 Task: Highlight text with green color.
Action: Mouse moved to (510, 310)
Screenshot: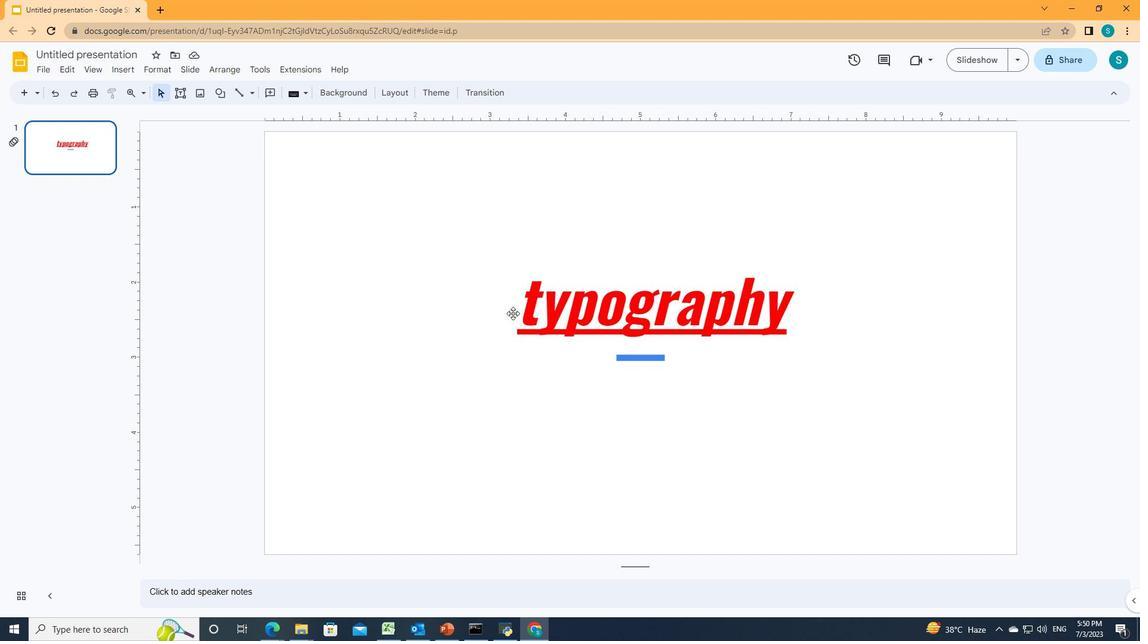 
Action: Mouse pressed left at (510, 310)
Screenshot: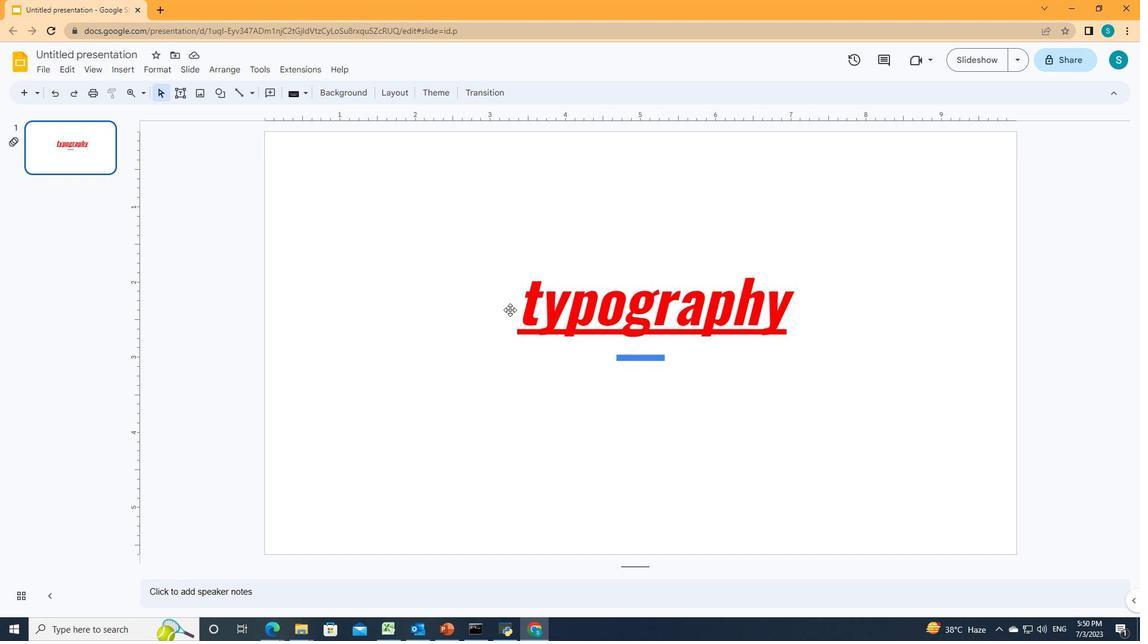 
Action: Mouse pressed left at (510, 310)
Screenshot: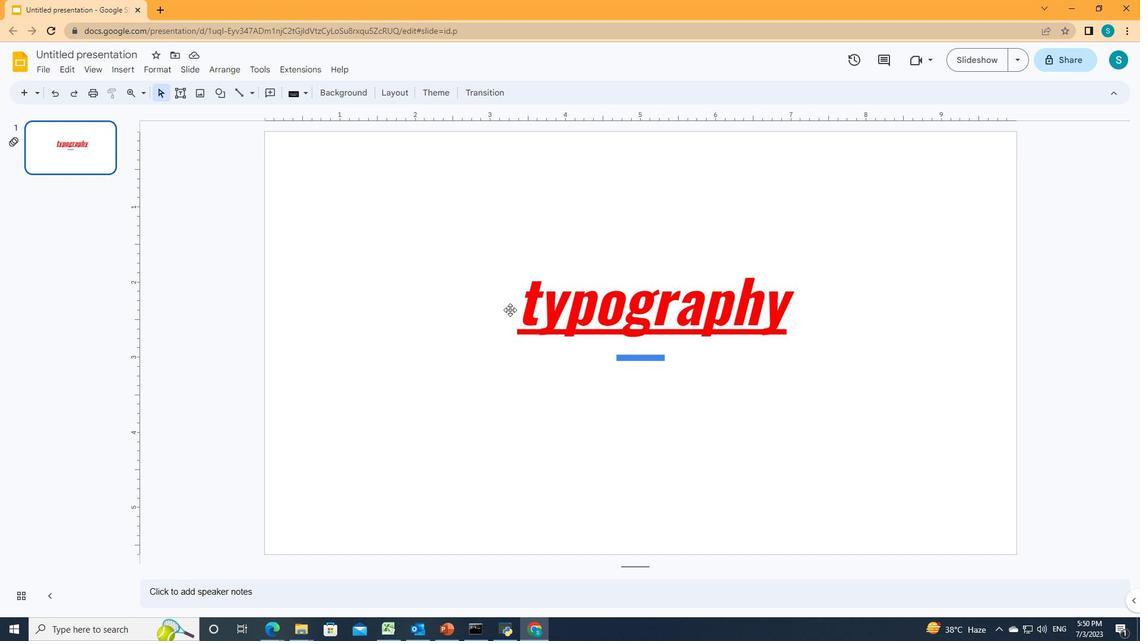 
Action: Mouse pressed left at (510, 310)
Screenshot: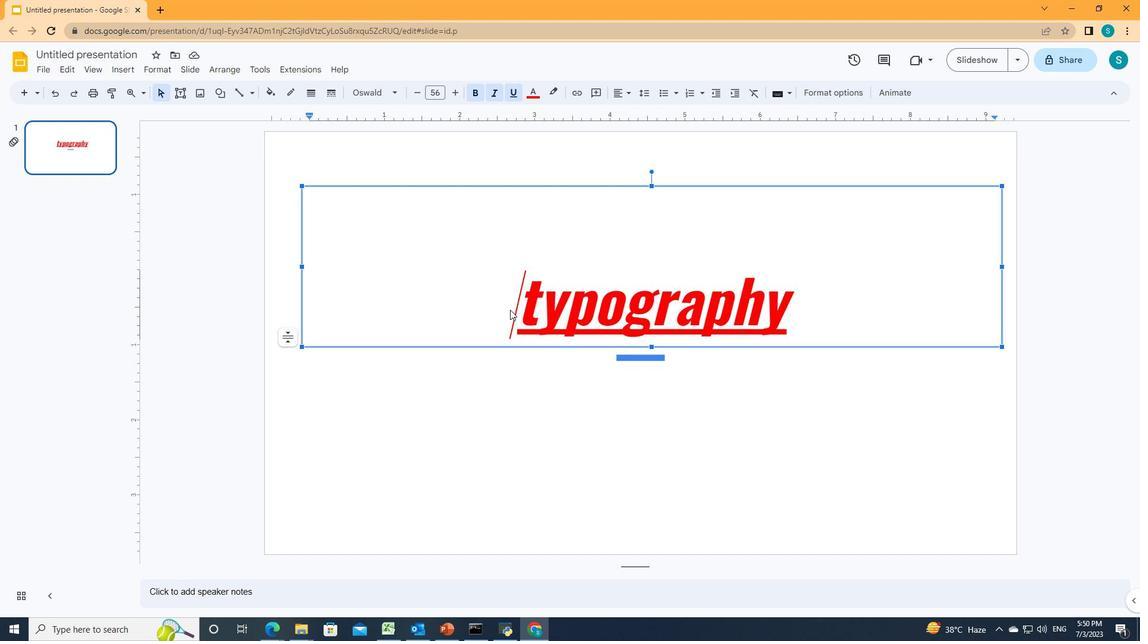 
Action: Mouse moved to (555, 91)
Screenshot: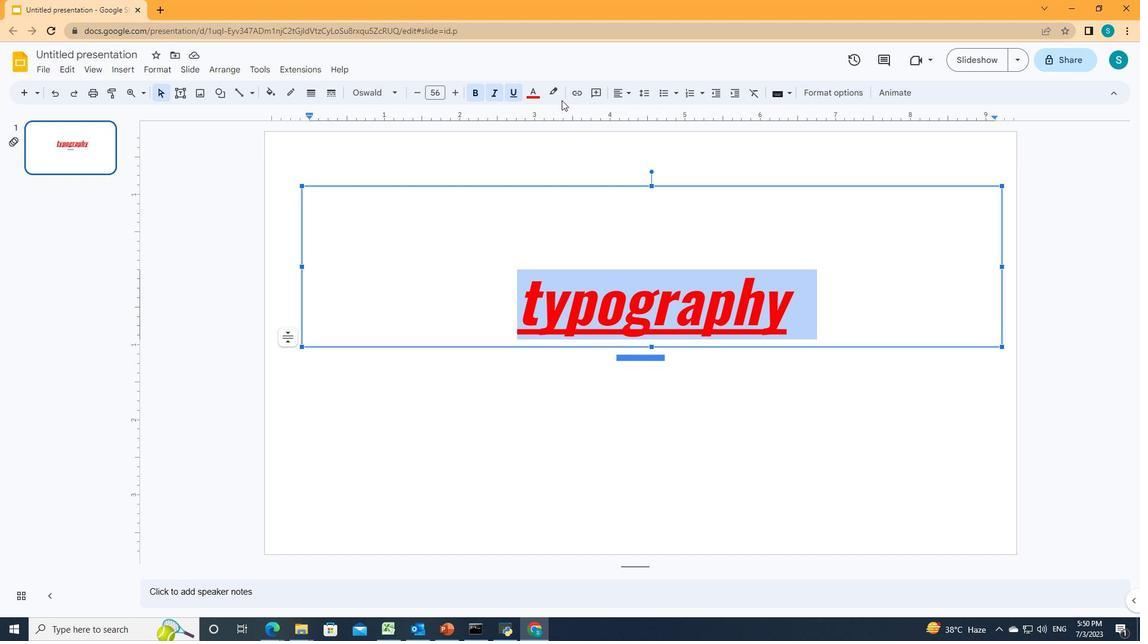 
Action: Mouse pressed left at (555, 91)
Screenshot: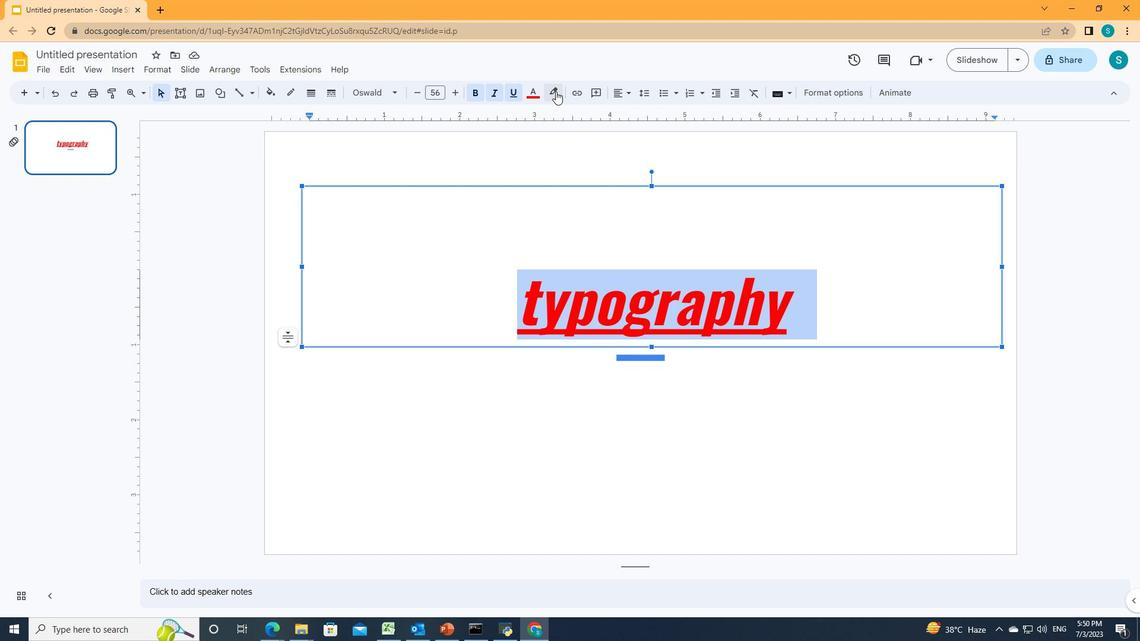 
Action: Mouse moved to (611, 206)
Screenshot: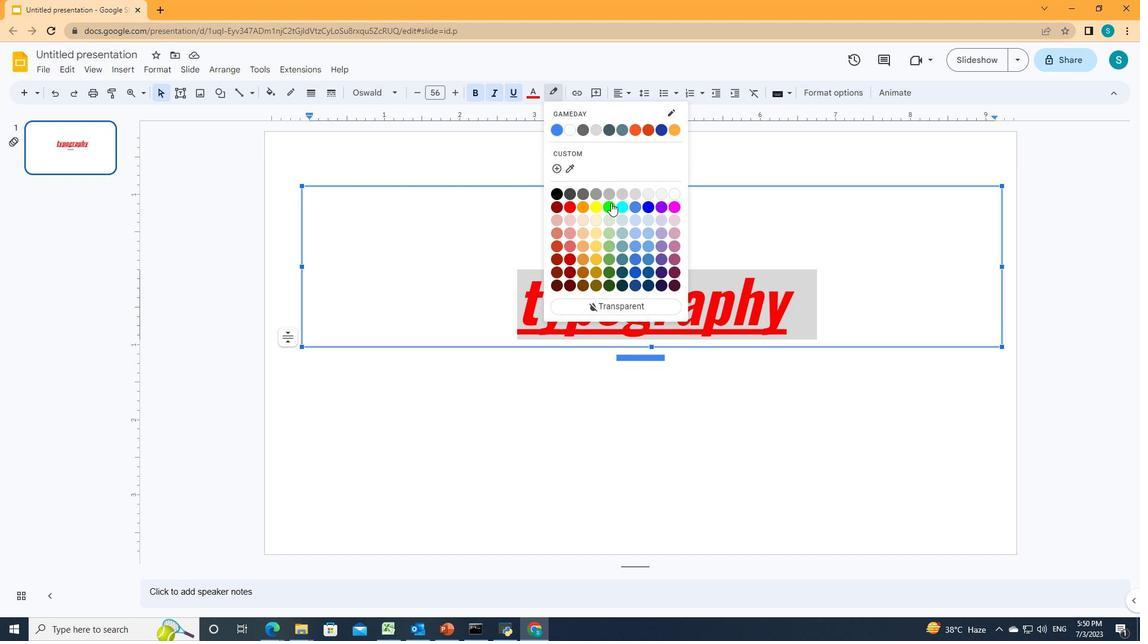 
Action: Mouse pressed left at (611, 206)
Screenshot: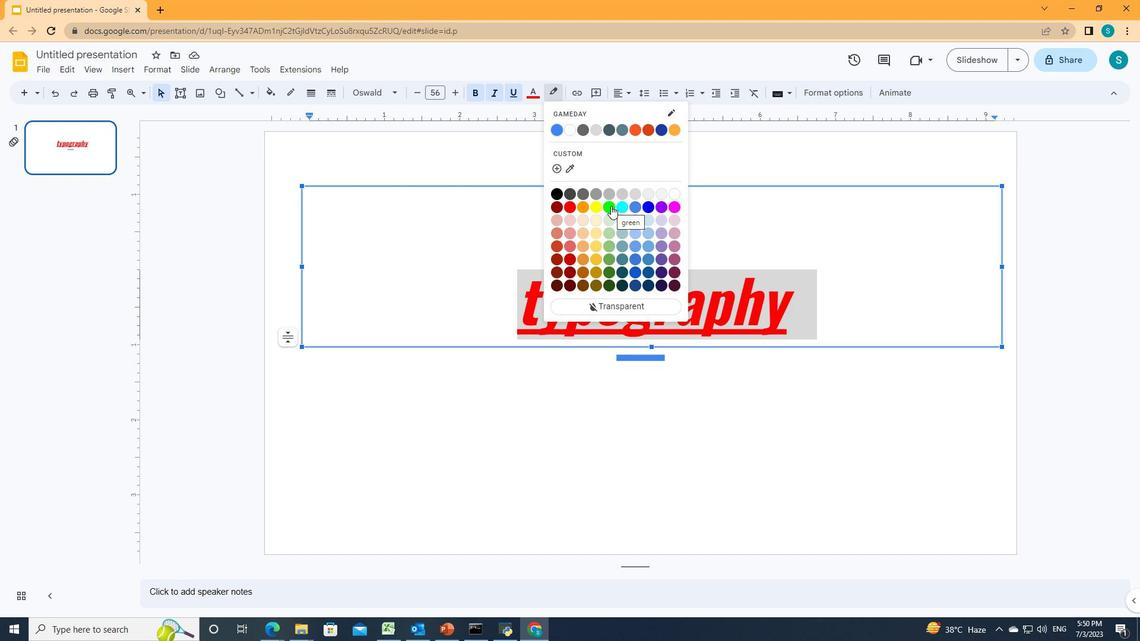 
